 Task: Invite Team Member Softage.2@softage.net to Workspace Database Management. Invite Team Member Softage.3@softage.net to Workspace Database Management. Invite Team Member Softage.3@softage.net to Workspace Database Management
Action: Mouse moved to (709, 102)
Screenshot: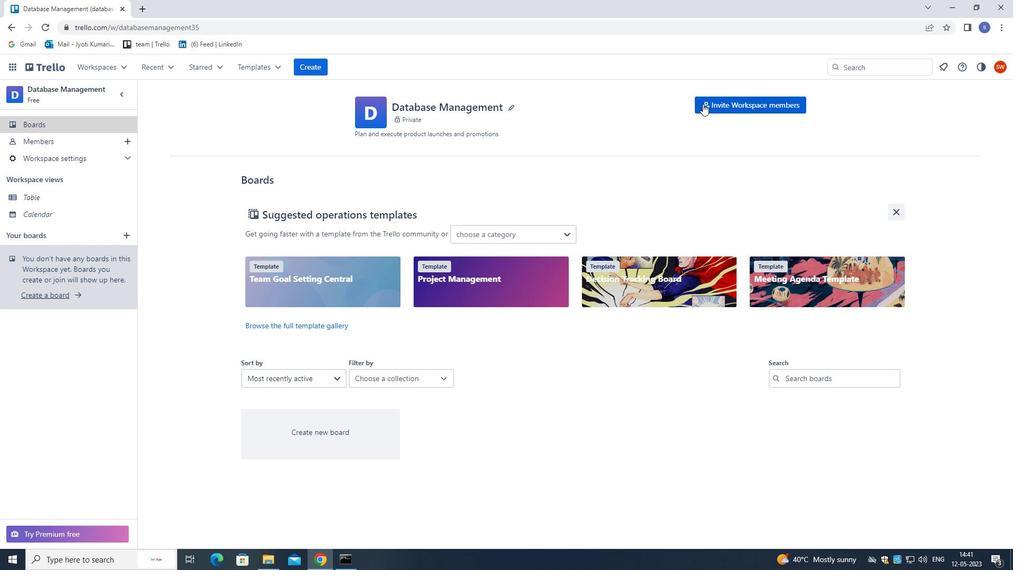 
Action: Mouse pressed left at (709, 102)
Screenshot: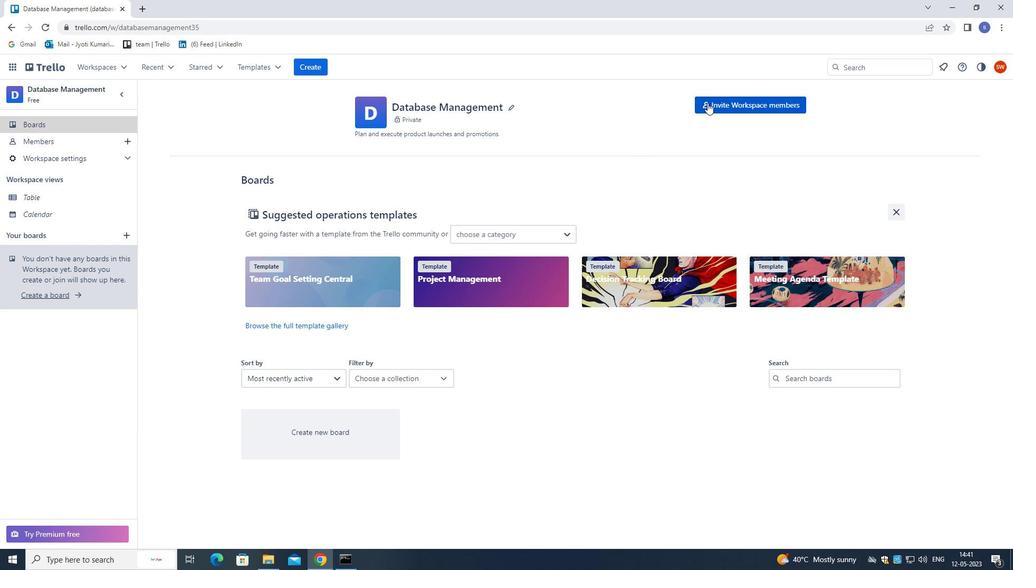 
Action: Mouse moved to (483, 0)
Screenshot: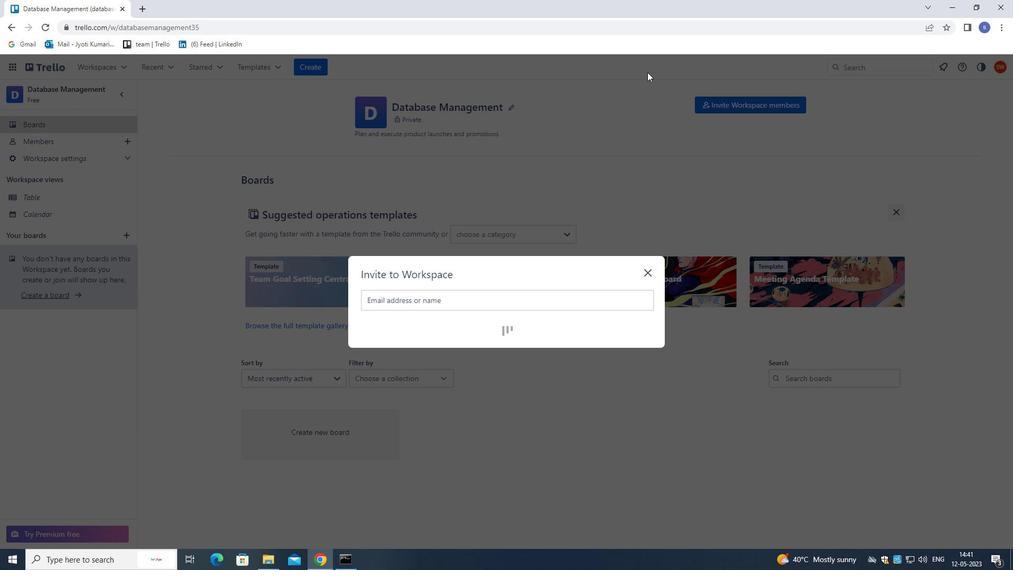 
Action: Key pressed softage,2<Key.shift>@SOA<Key.backspace>FTAGE.NET
Screenshot: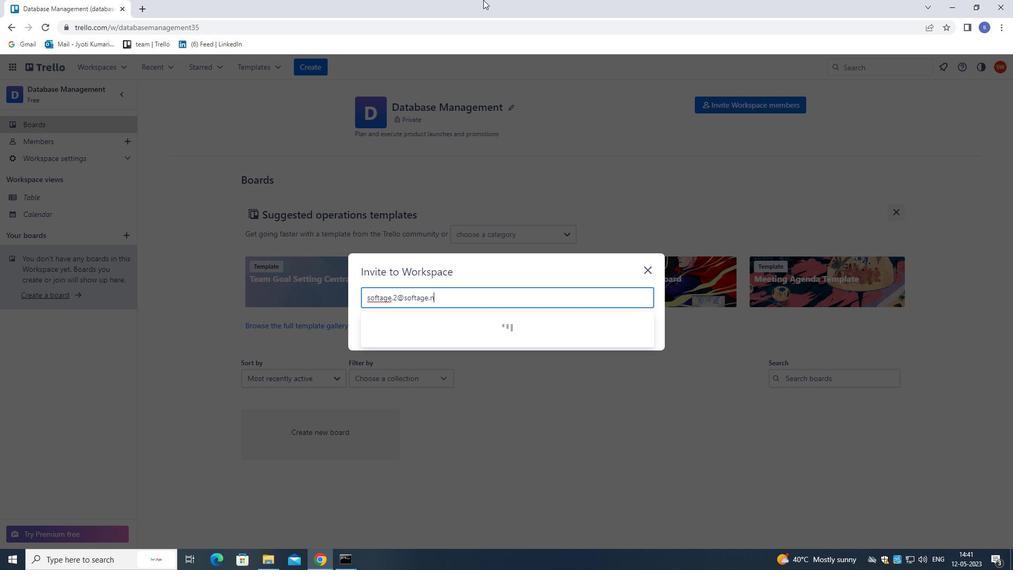 
Action: Mouse moved to (442, 319)
Screenshot: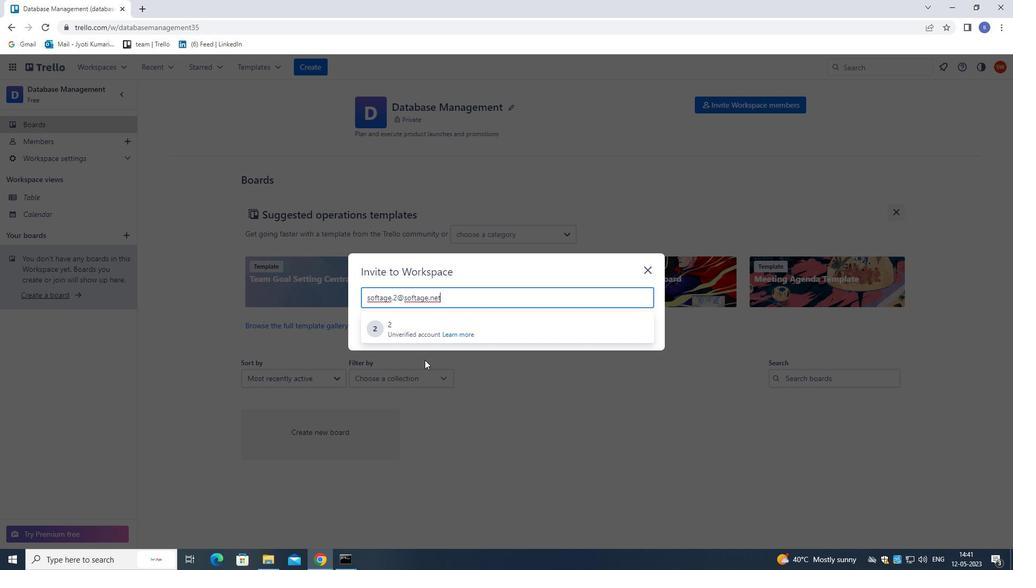 
Action: Mouse pressed left at (442, 319)
Screenshot: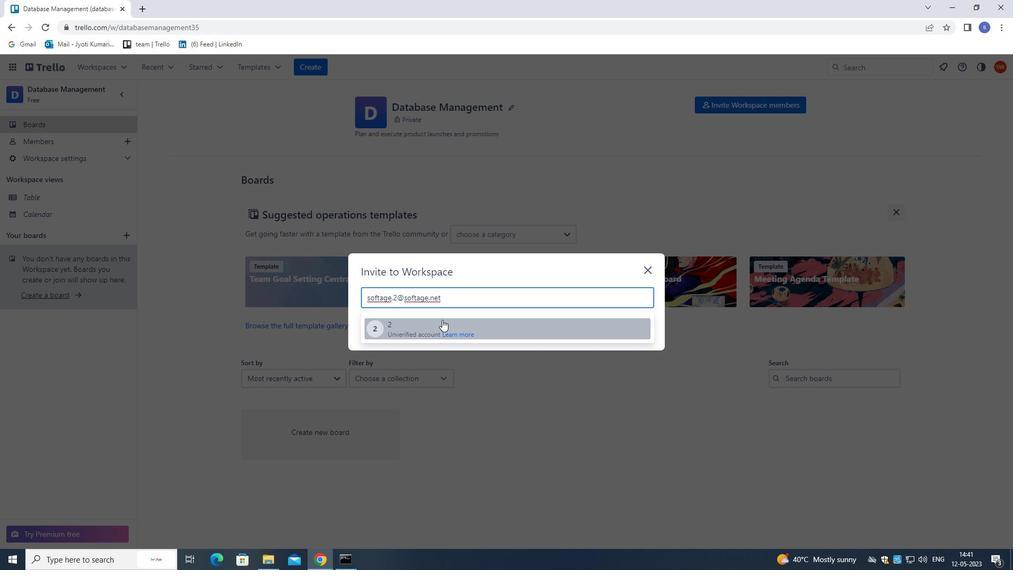 
Action: Mouse moved to (612, 269)
Screenshot: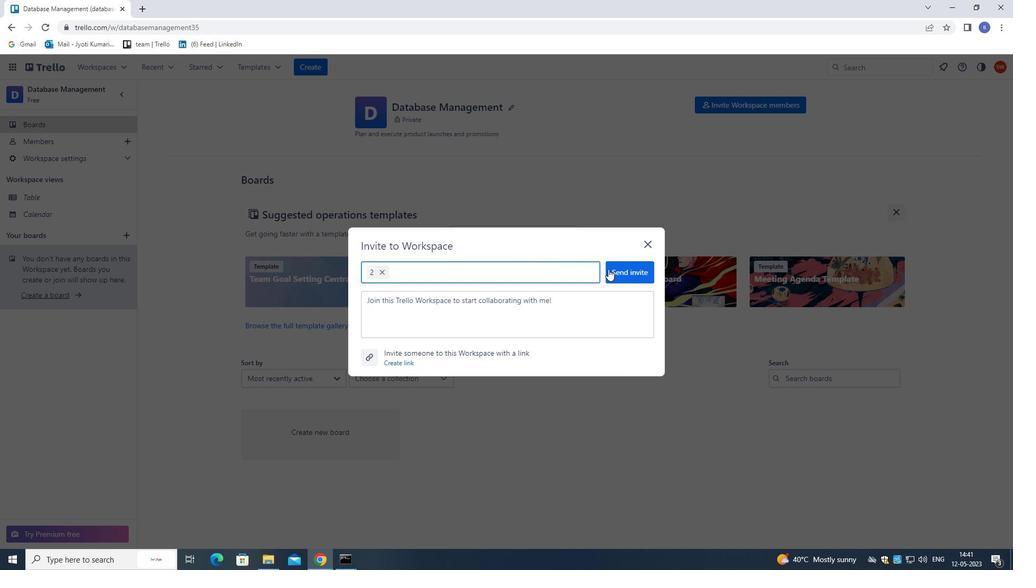 
Action: Mouse pressed left at (612, 269)
Screenshot: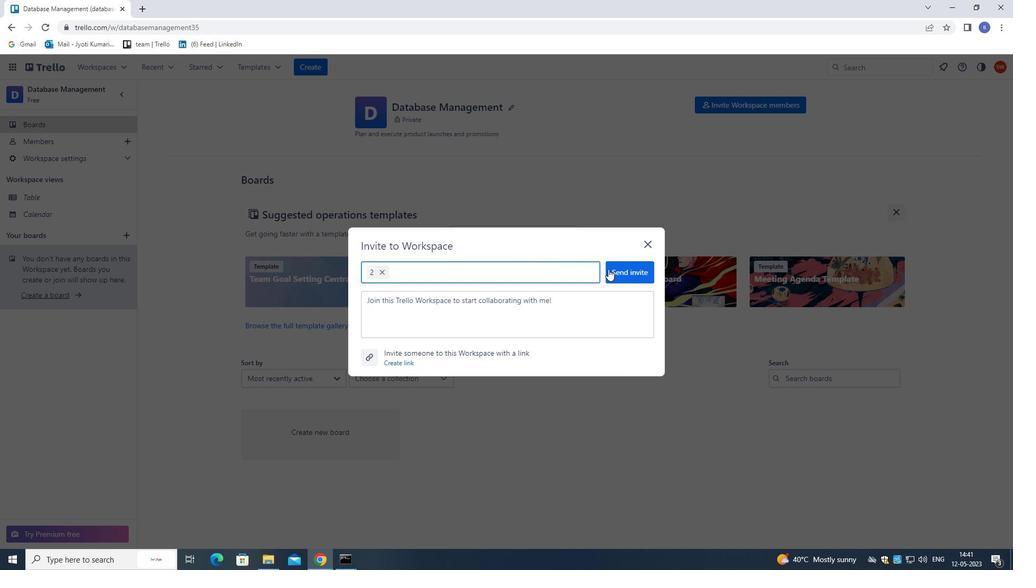 
Action: Mouse moved to (744, 108)
Screenshot: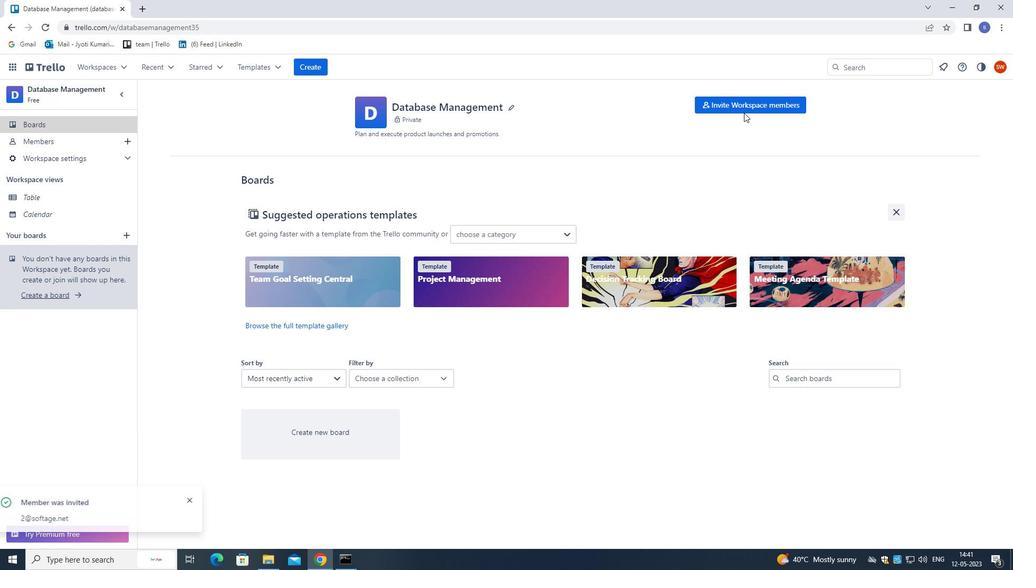 
Action: Mouse pressed left at (744, 108)
Screenshot: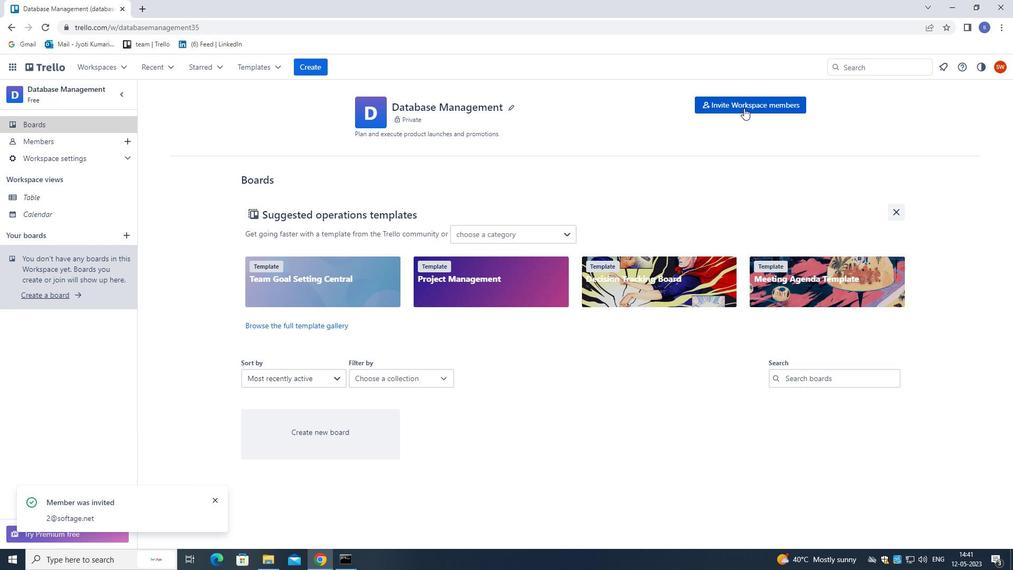 
Action: Mouse moved to (648, 77)
Screenshot: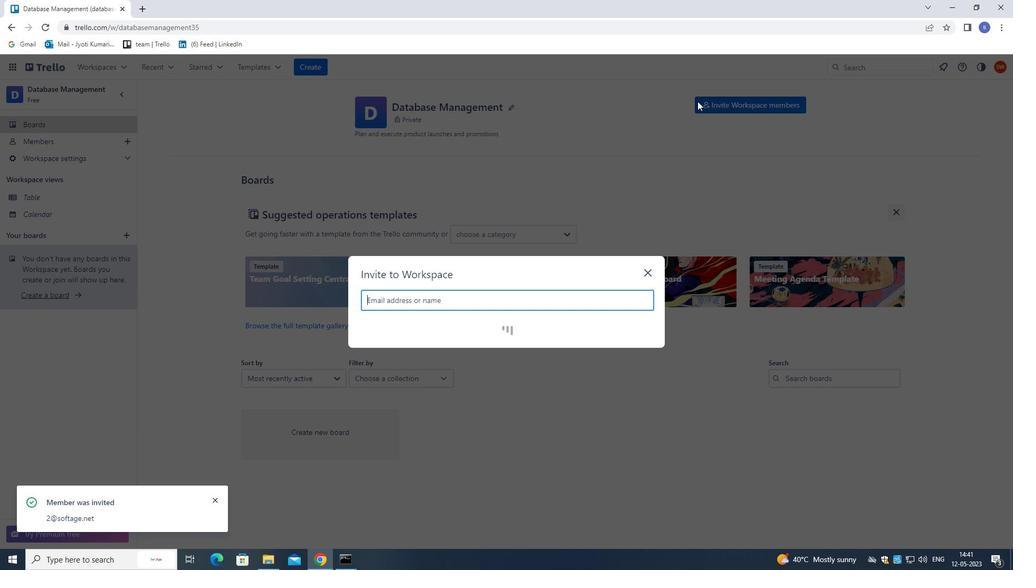 
Action: Key pressed SOFTAGE.3<Key.shift>@SOFTAGE.NET
Screenshot: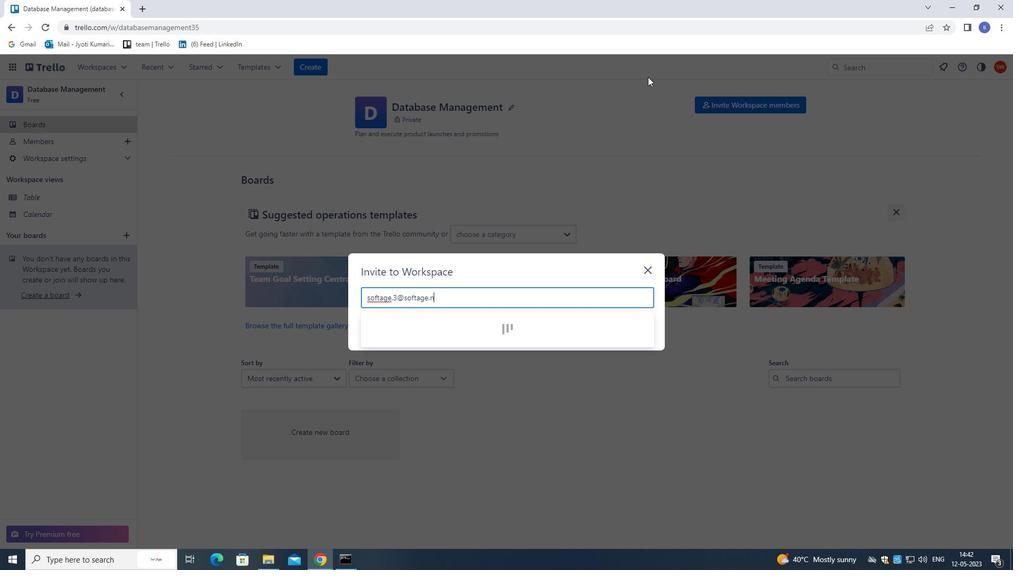 
Action: Mouse moved to (525, 324)
Screenshot: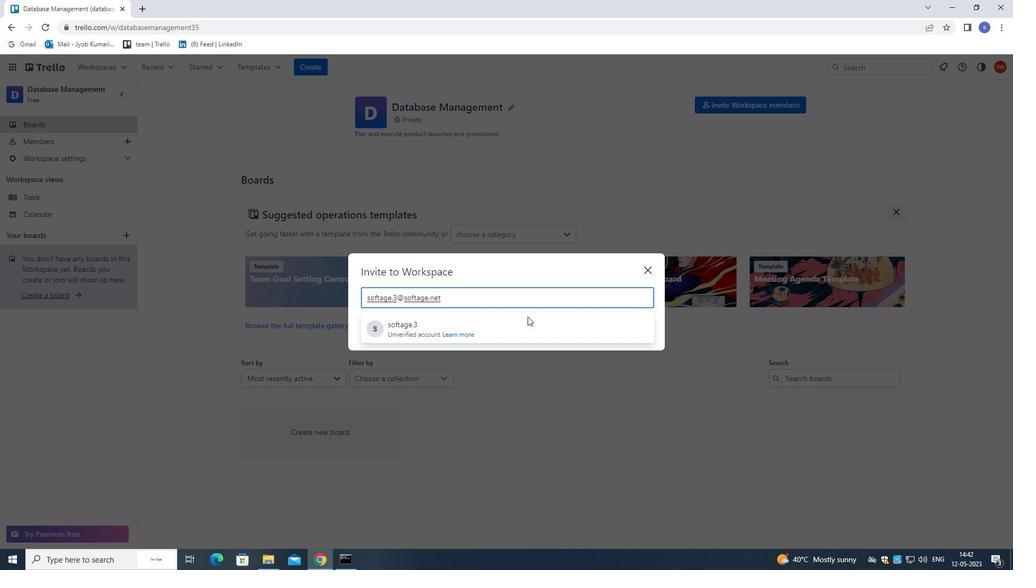 
Action: Mouse pressed left at (525, 324)
Screenshot: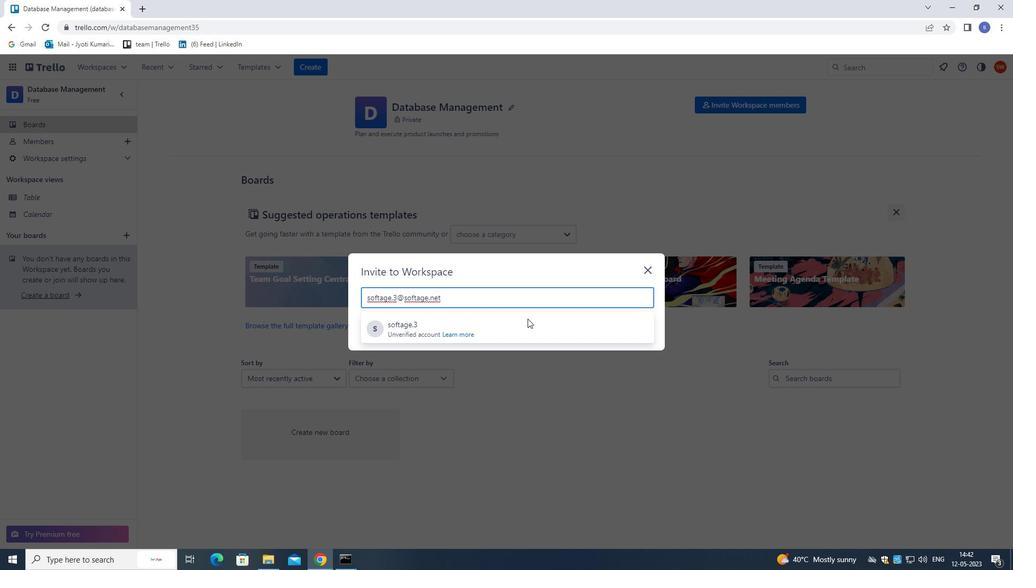 
Action: Mouse moved to (642, 273)
Screenshot: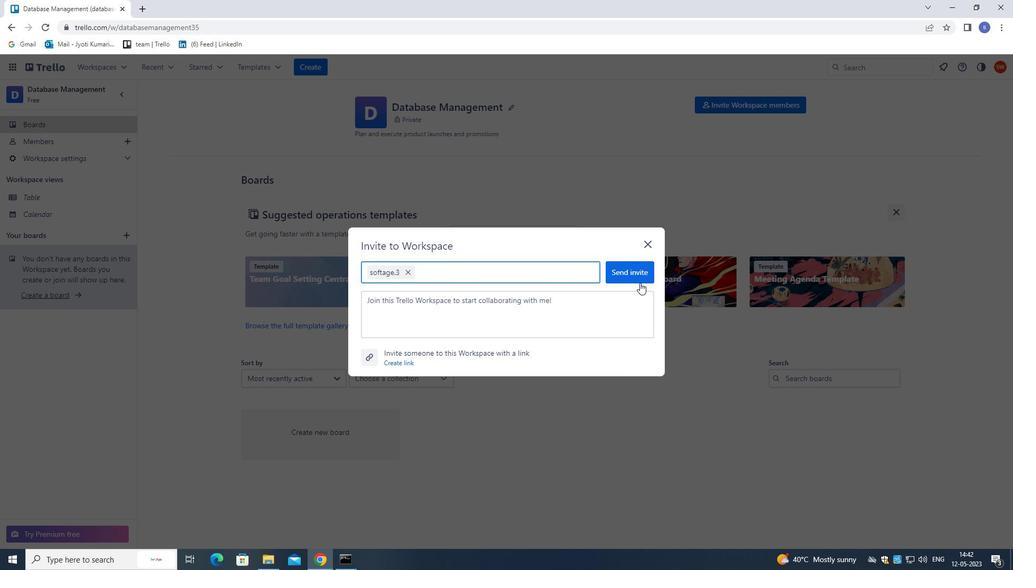 
Action: Mouse pressed left at (642, 273)
Screenshot: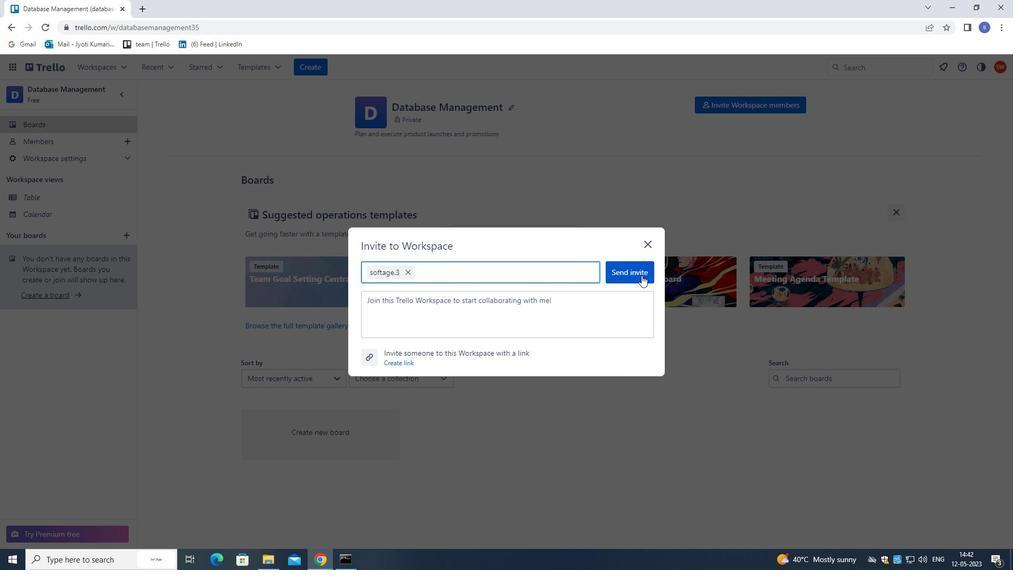 
Action: Mouse moved to (743, 103)
Screenshot: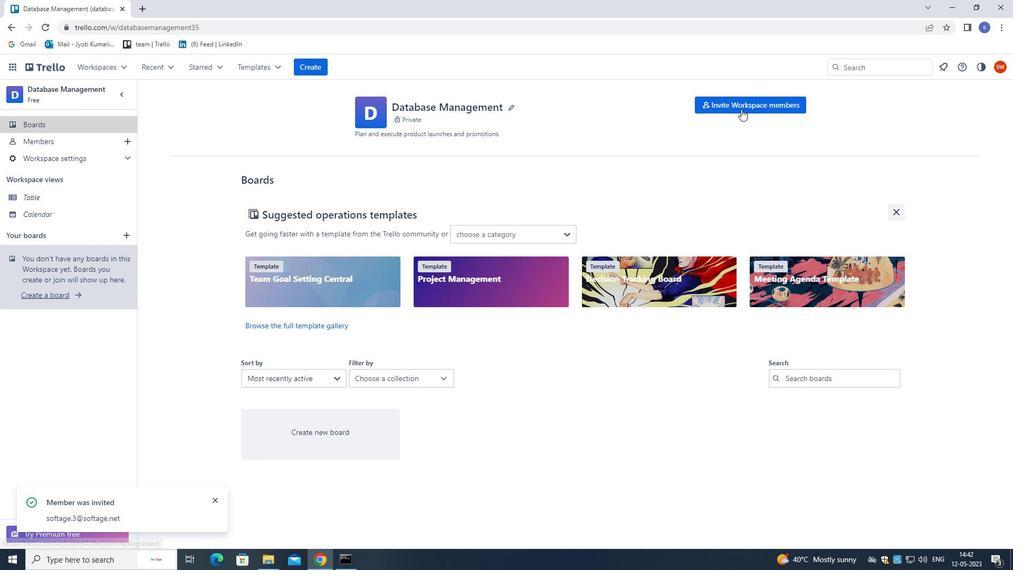 
Action: Mouse pressed left at (743, 103)
Screenshot: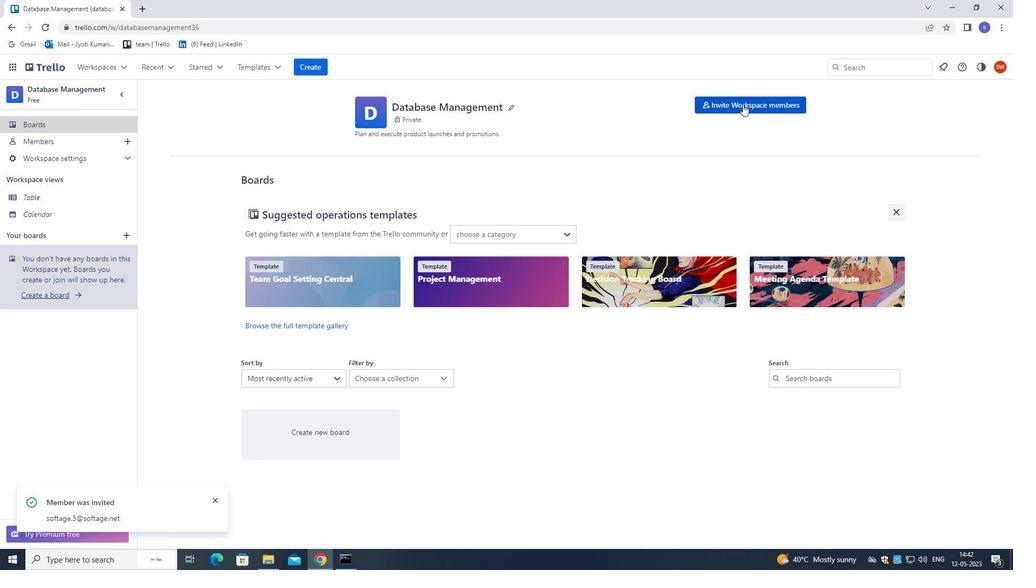 
Action: Mouse moved to (658, 105)
Screenshot: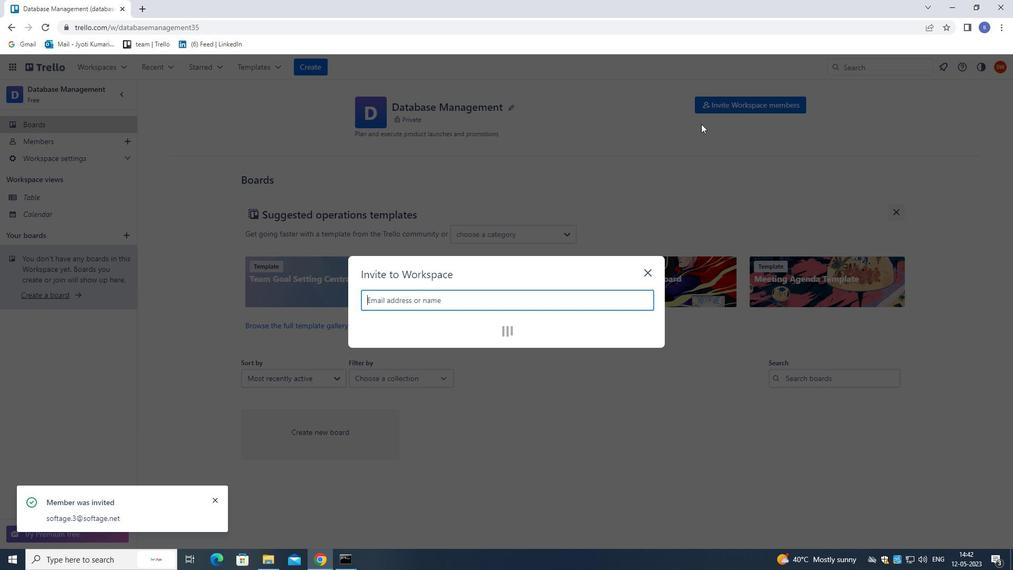 
Action: Key pressed SOFTAGE.3<Key.shift>@SOFTAGE.NET
Screenshot: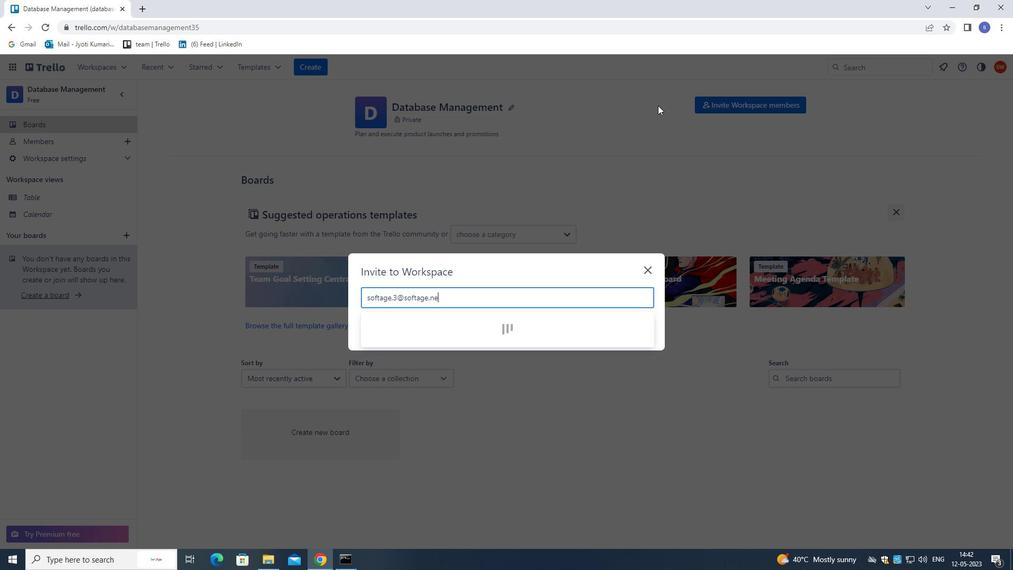 
Action: Mouse moved to (467, 328)
Screenshot: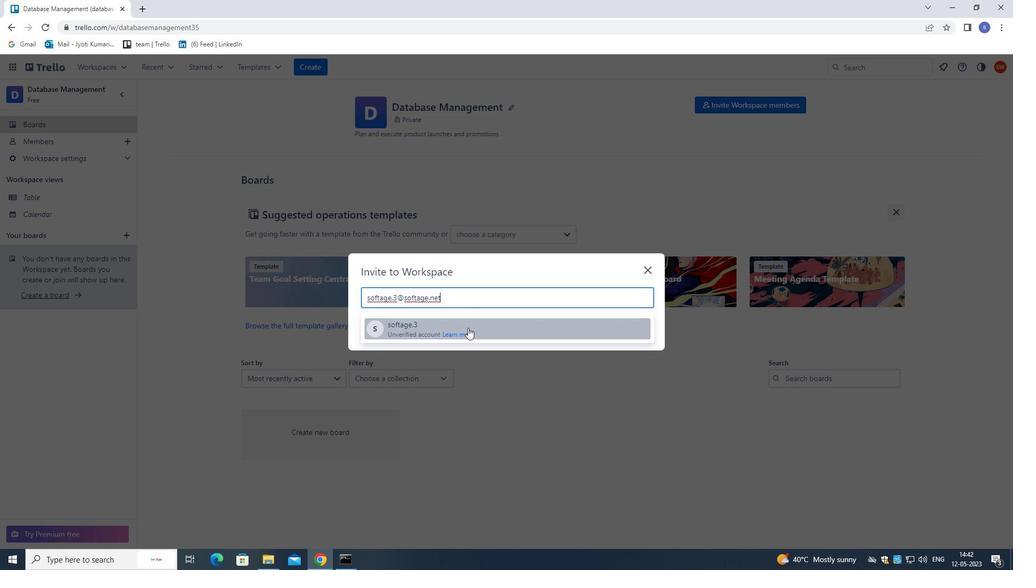 
Action: Mouse pressed left at (467, 328)
Screenshot: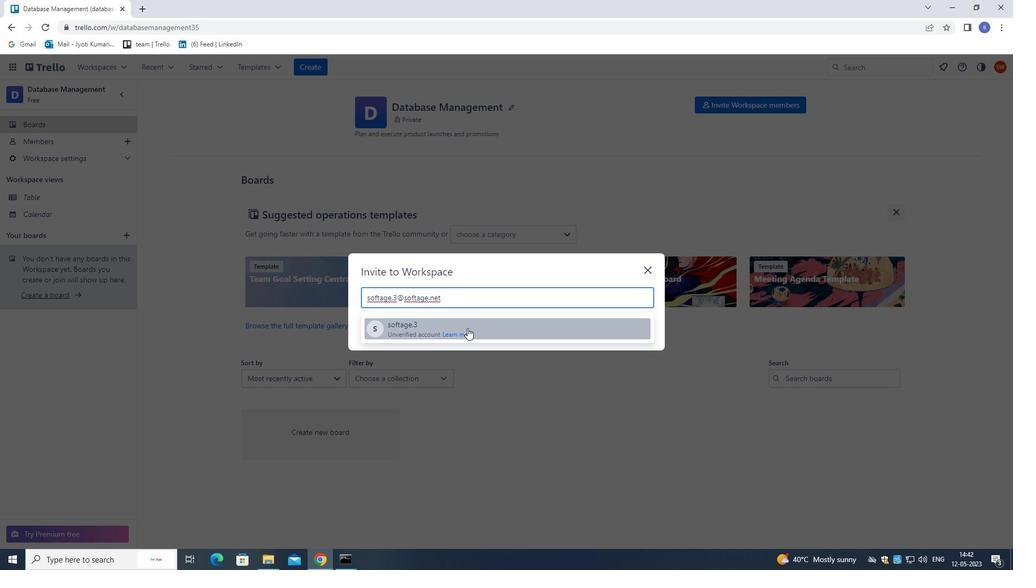 
Action: Mouse moved to (637, 275)
Screenshot: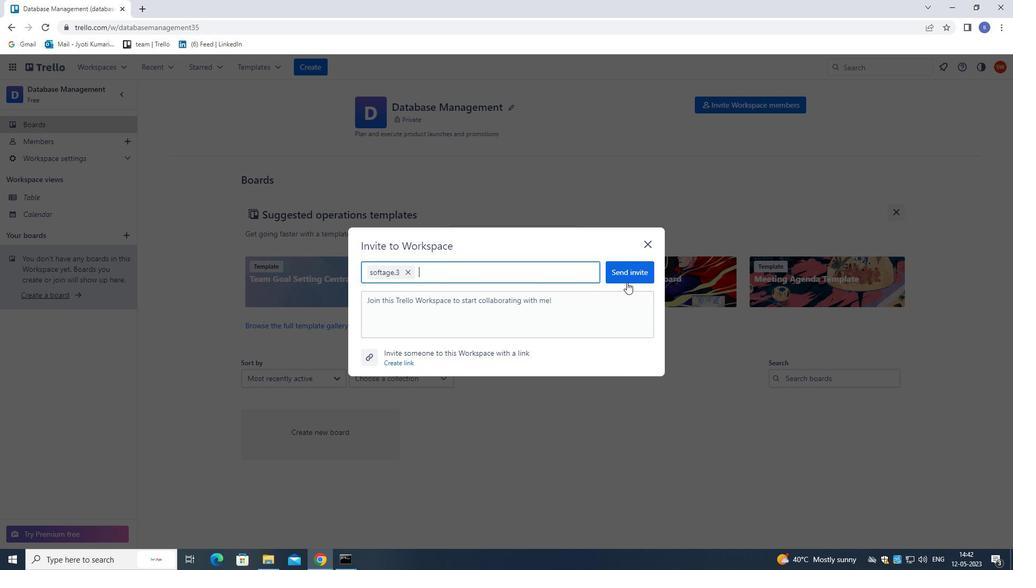 
Action: Mouse pressed left at (637, 275)
Screenshot: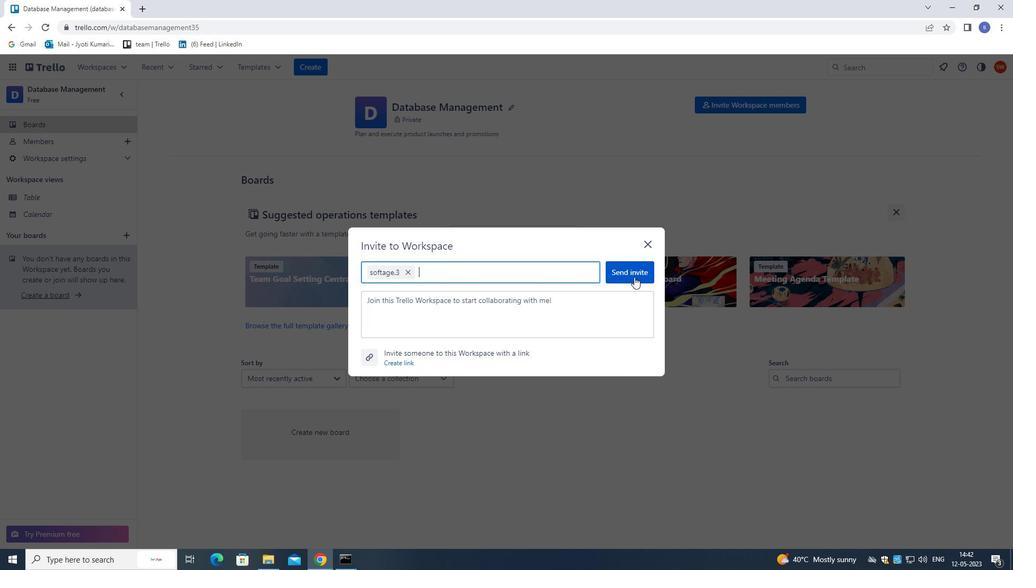 
Action: Mouse moved to (636, 270)
Screenshot: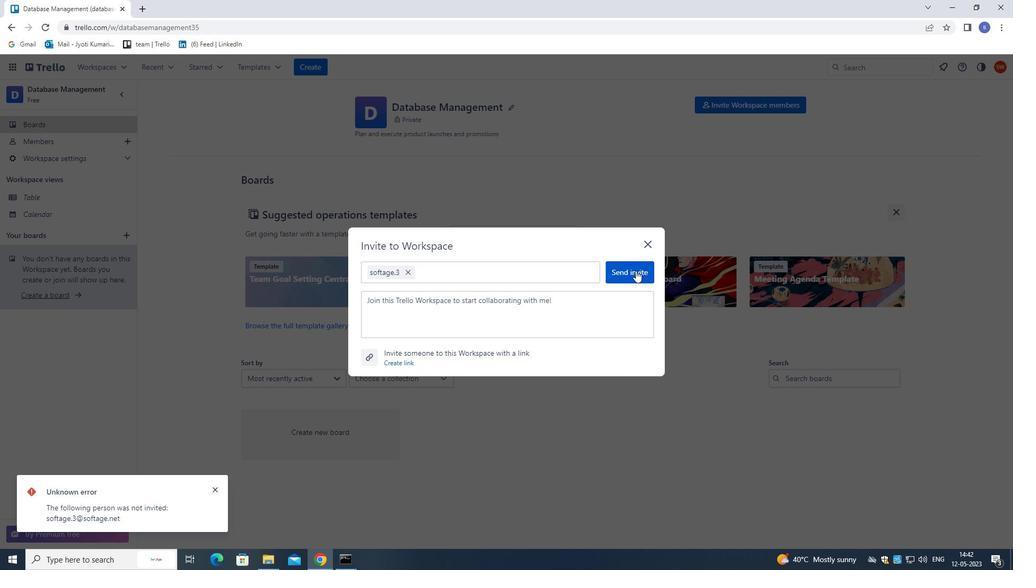 
